 Task: Select the option "Any Workspace member" in Board deletion restrictions.
Action: Mouse moved to (989, 501)
Screenshot: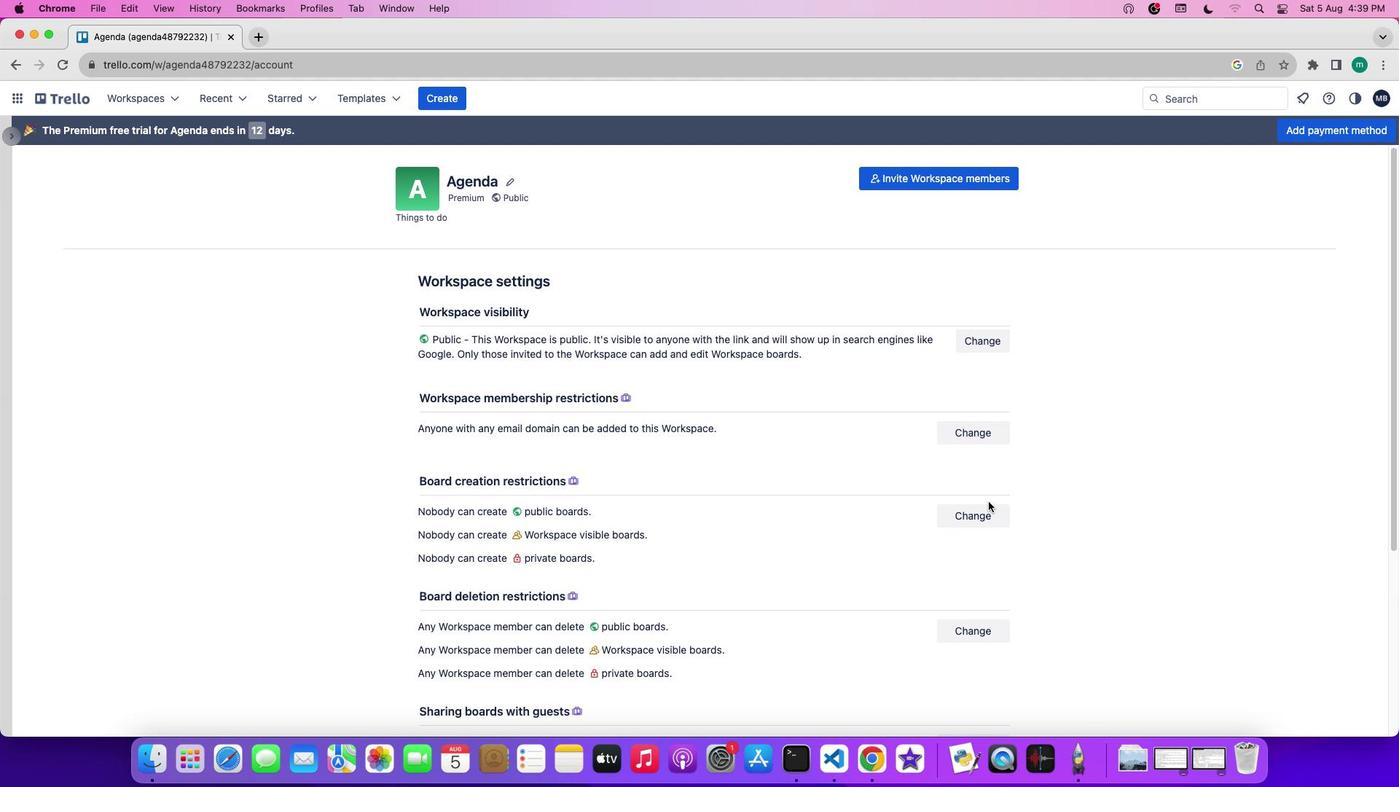 
Action: Mouse scrolled (989, 501) with delta (0, 0)
Screenshot: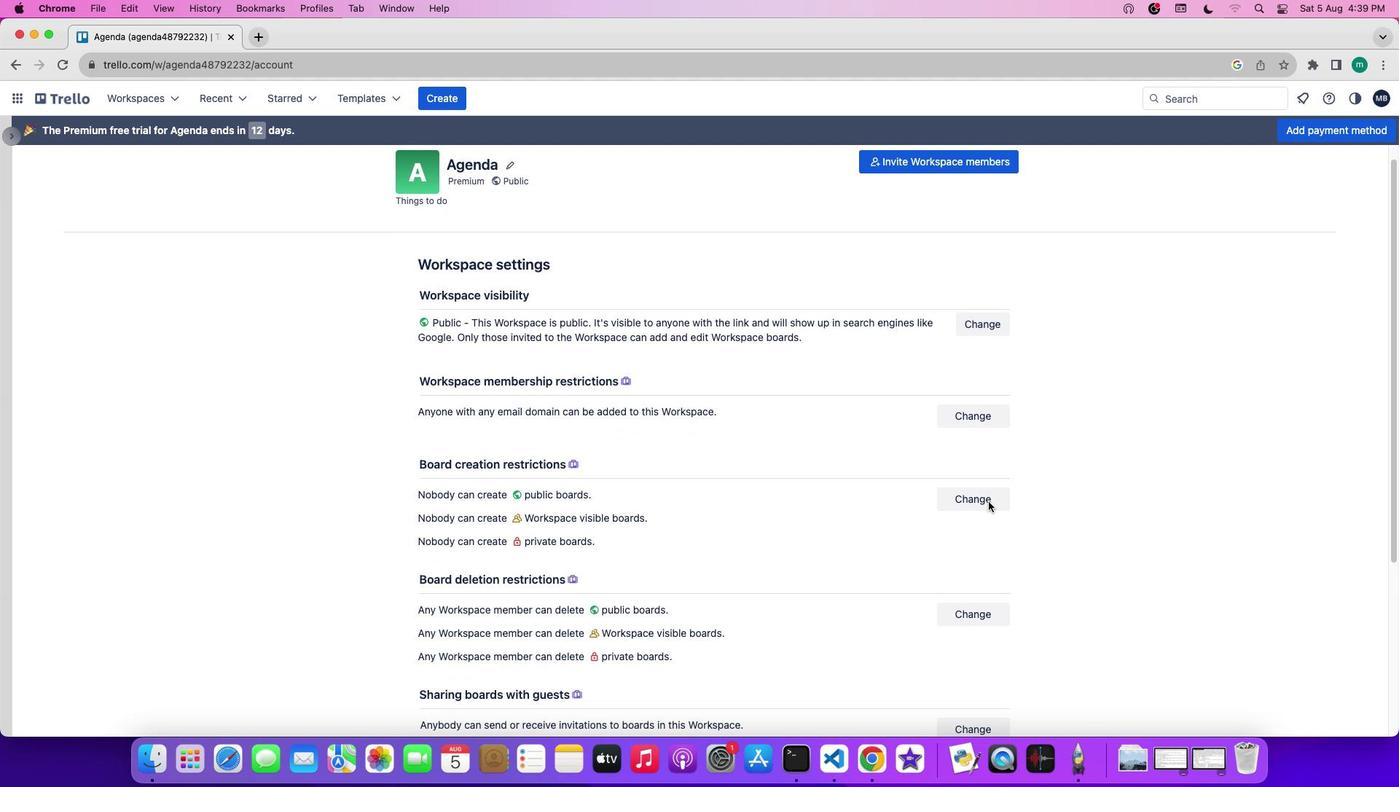 
Action: Mouse scrolled (989, 501) with delta (0, 0)
Screenshot: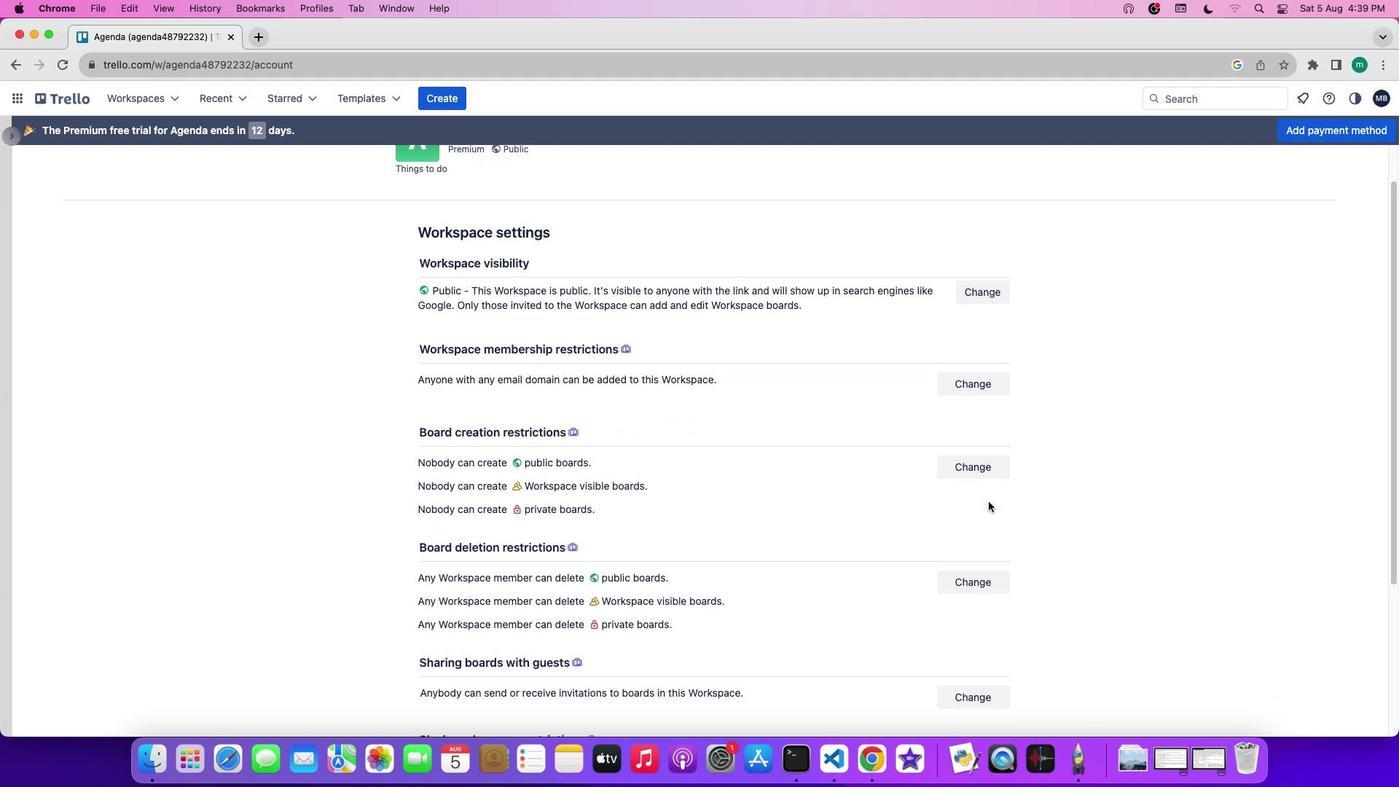 
Action: Mouse scrolled (989, 501) with delta (0, 0)
Screenshot: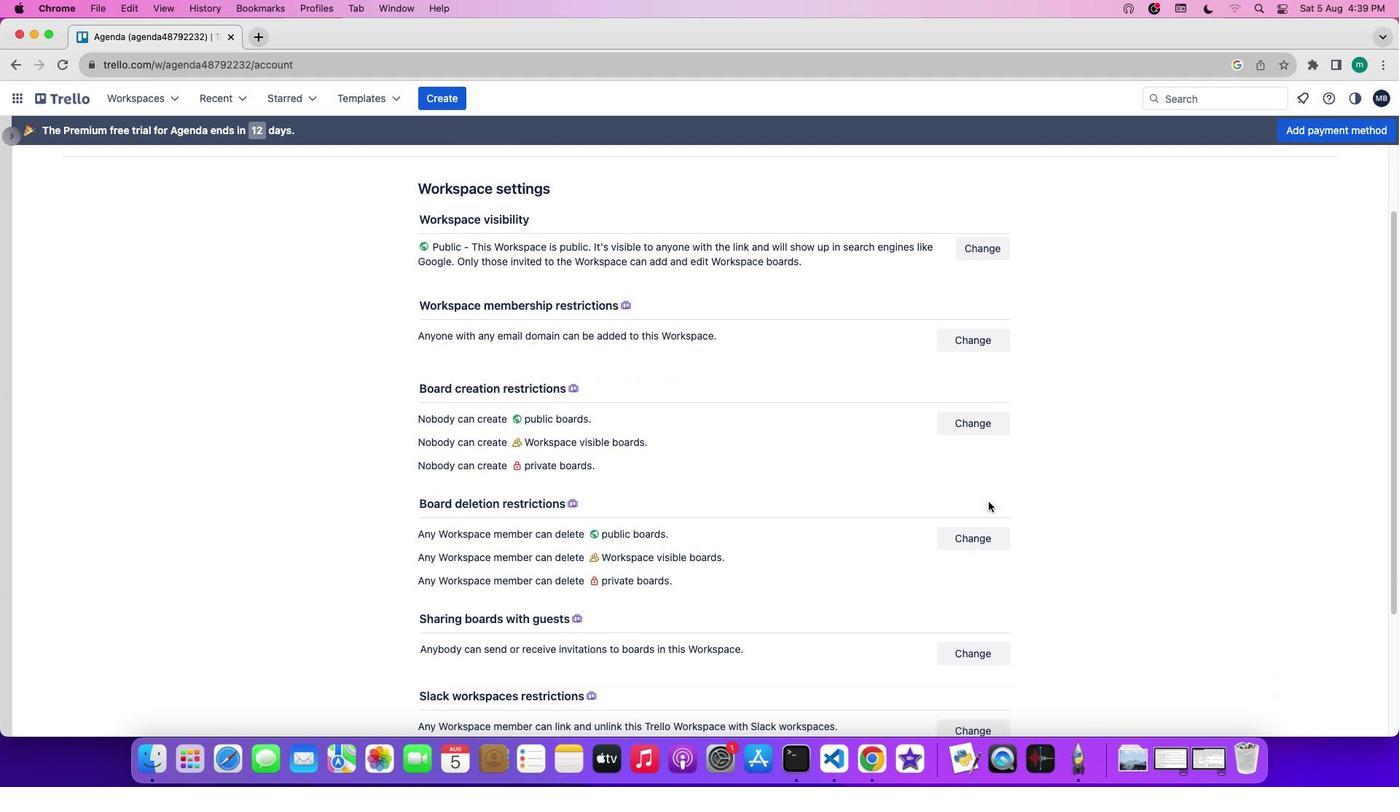 
Action: Mouse scrolled (989, 501) with delta (0, -1)
Screenshot: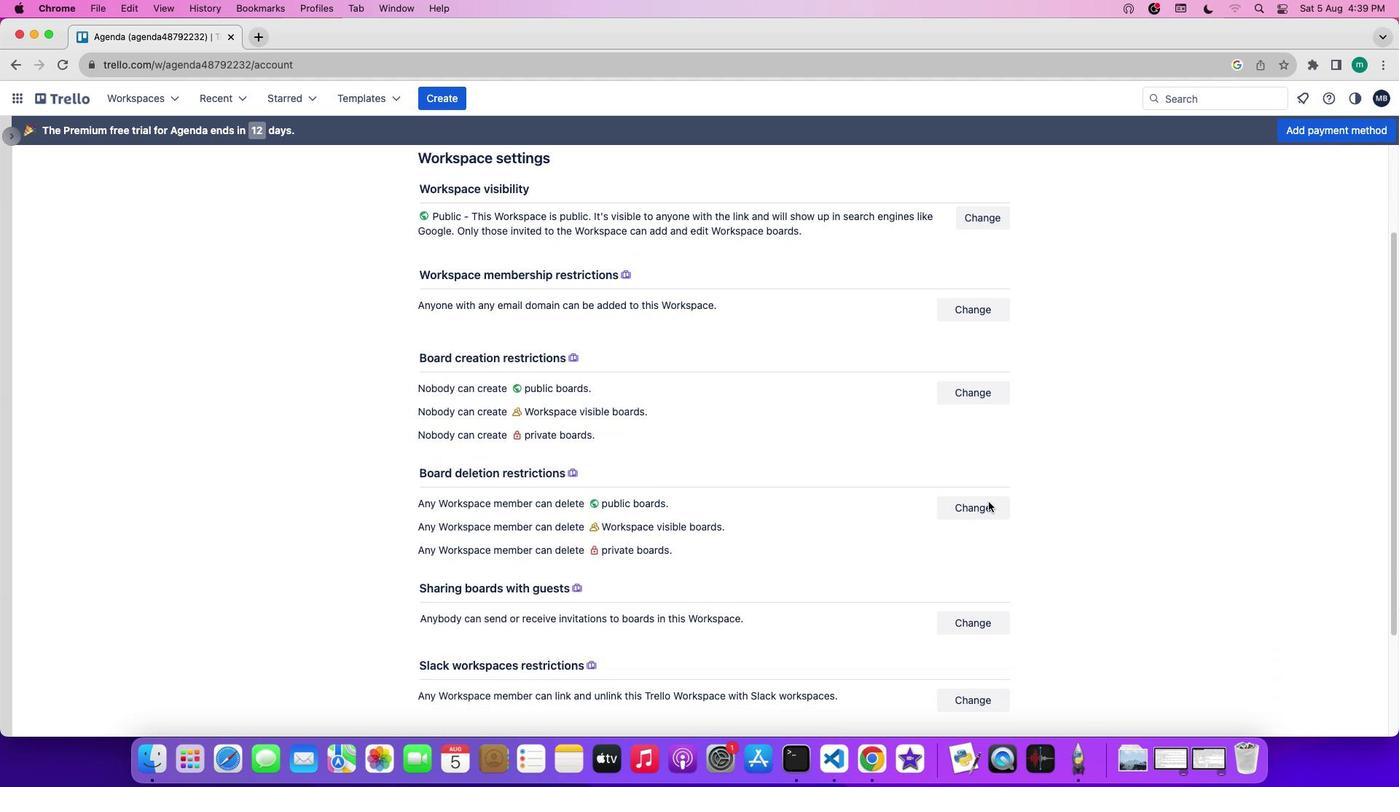 
Action: Mouse pressed left at (989, 501)
Screenshot: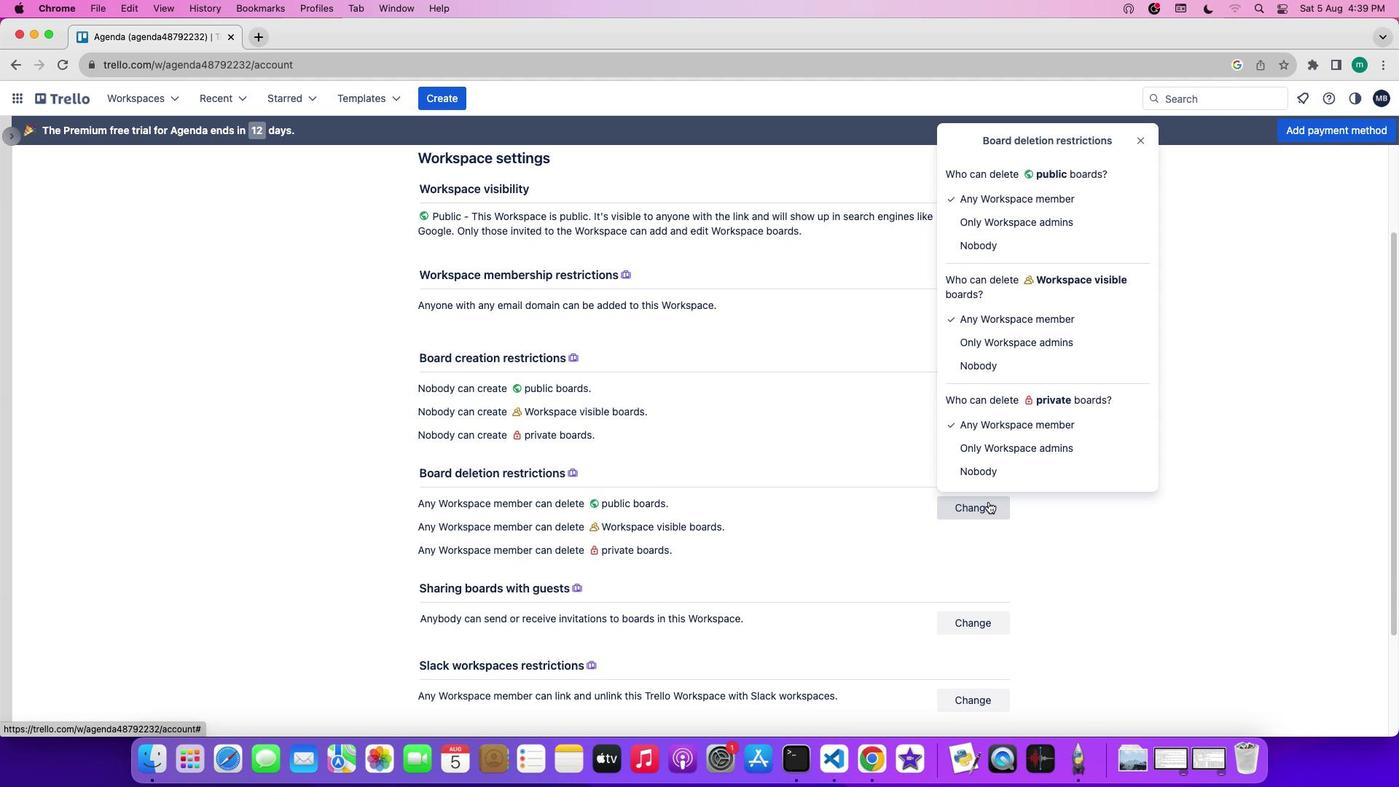 
Action: Mouse moved to (1009, 191)
Screenshot: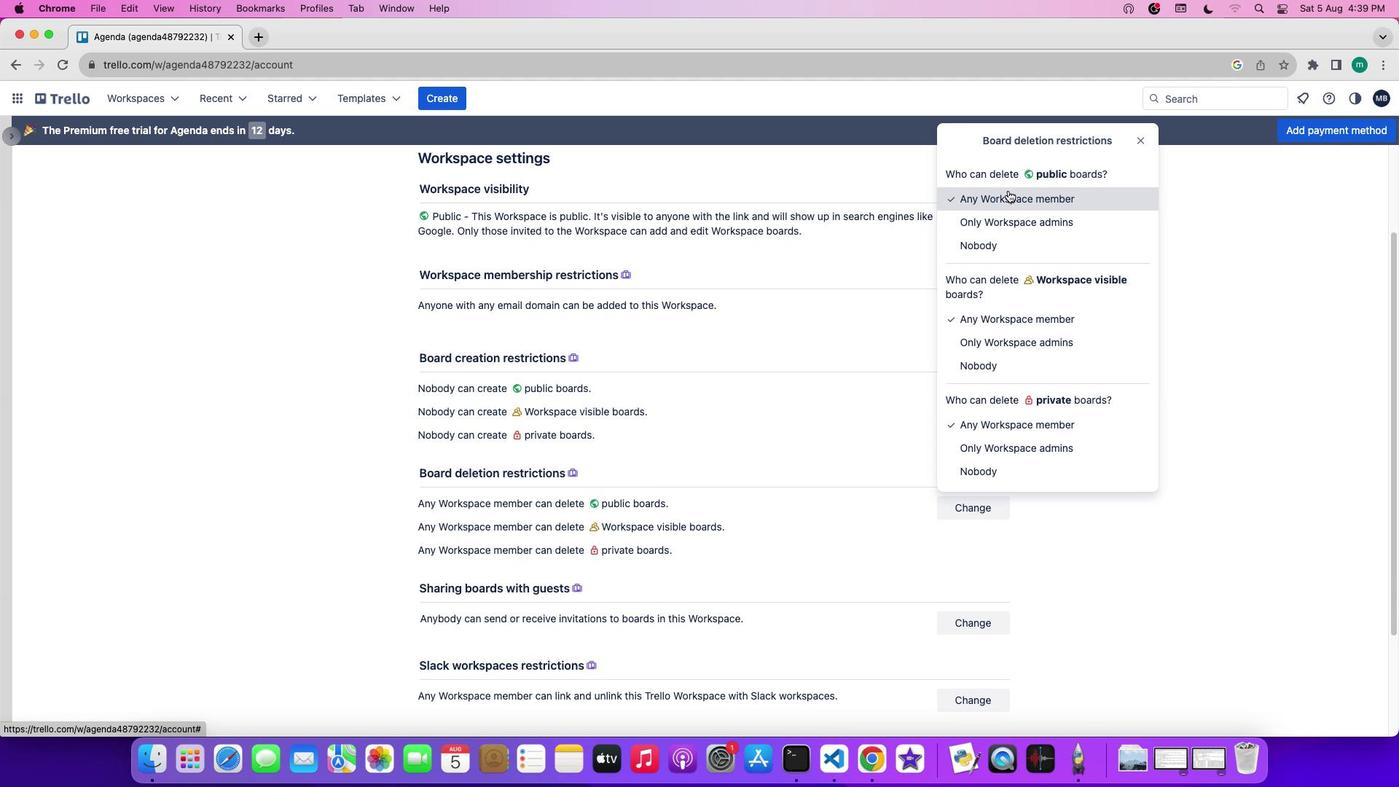 
Action: Mouse pressed left at (1009, 191)
Screenshot: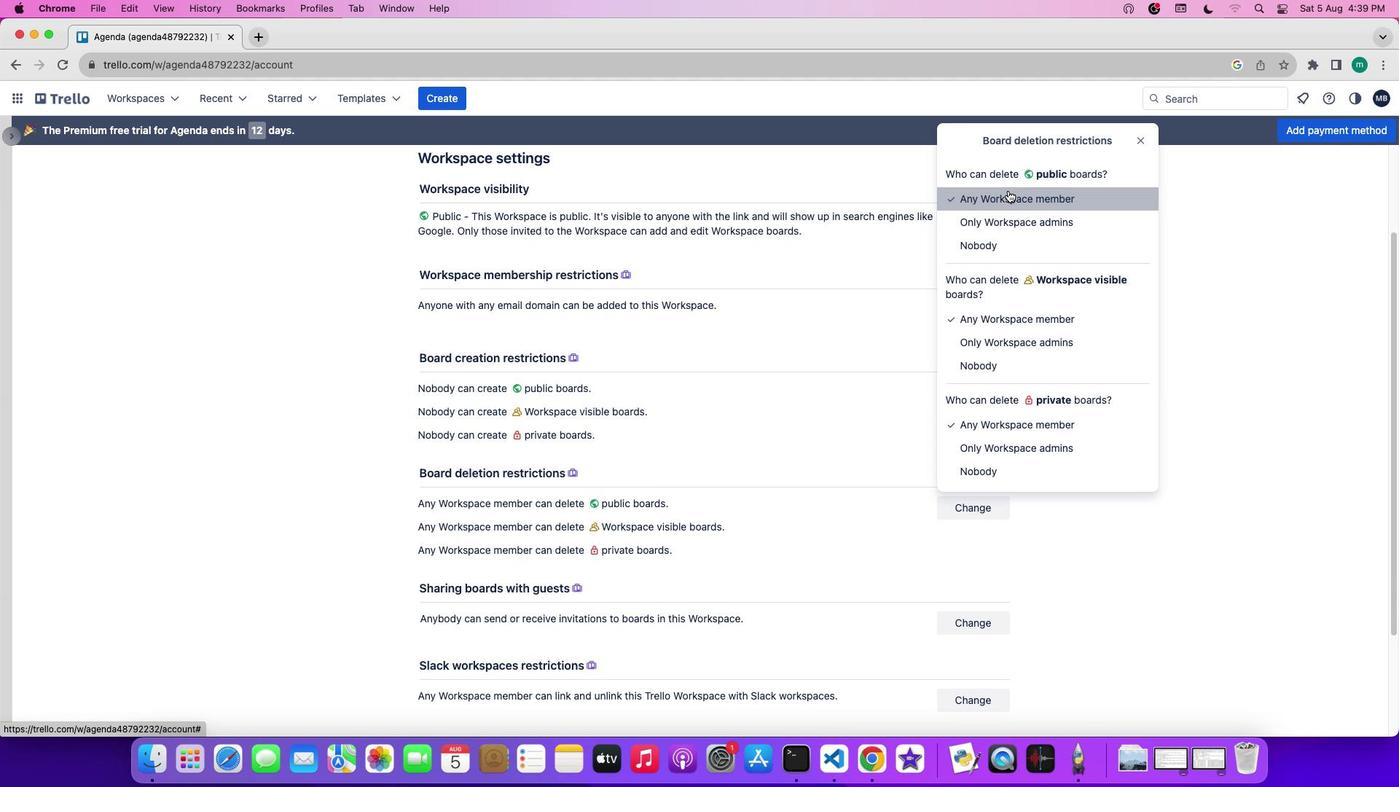 
Action: Mouse moved to (1219, 265)
Screenshot: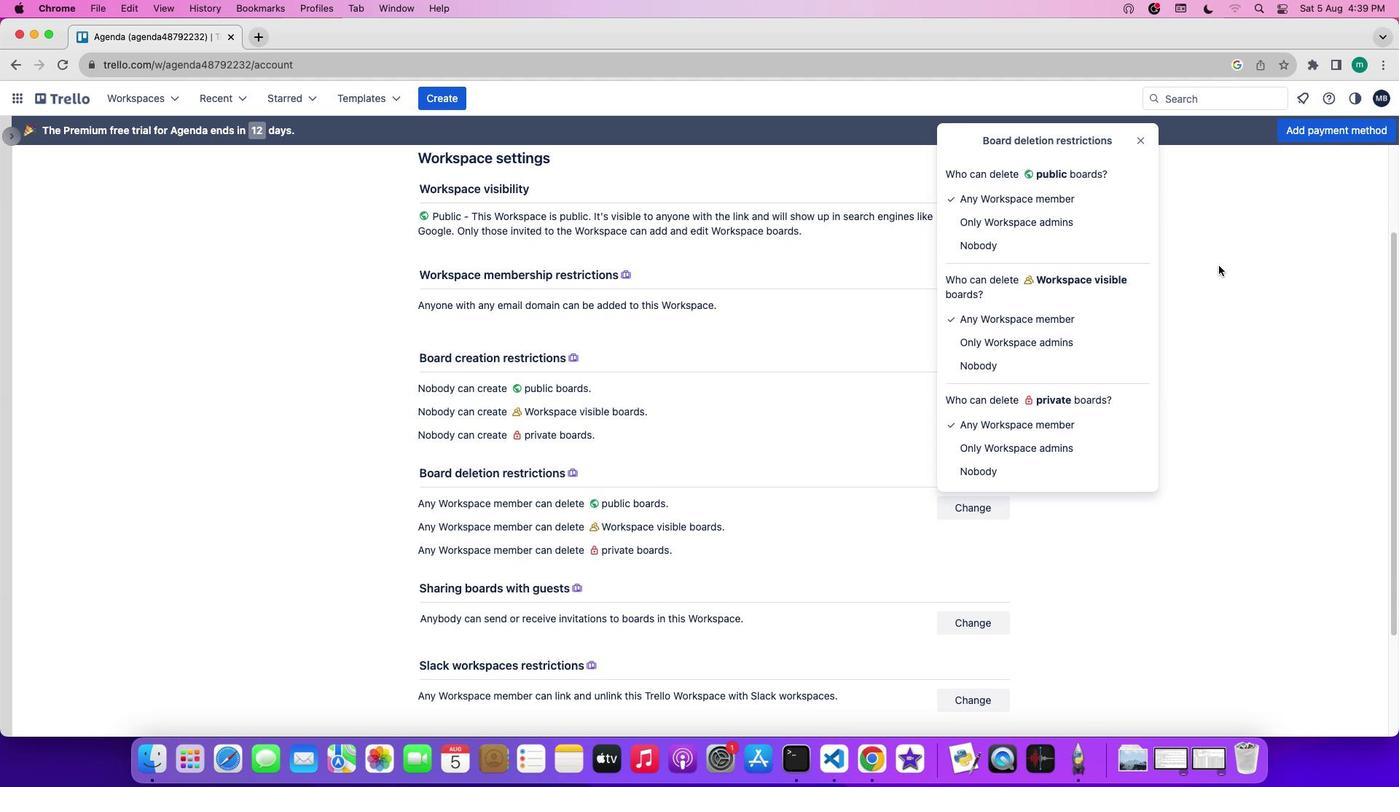 
